 Task: Enable the stream filter module "Zlib decompression filter".
Action: Mouse moved to (119, 30)
Screenshot: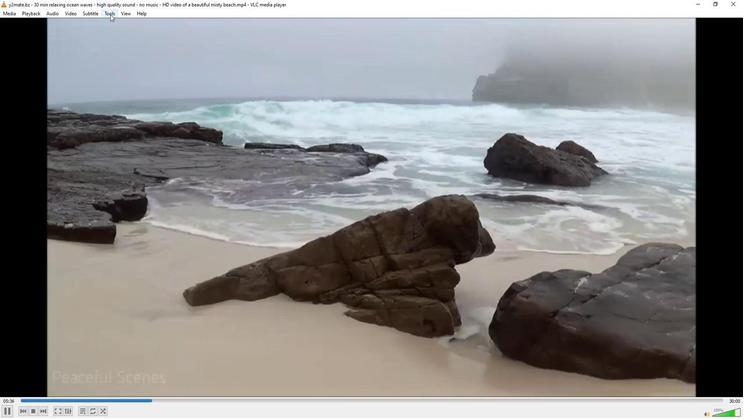 
Action: Mouse pressed left at (119, 30)
Screenshot: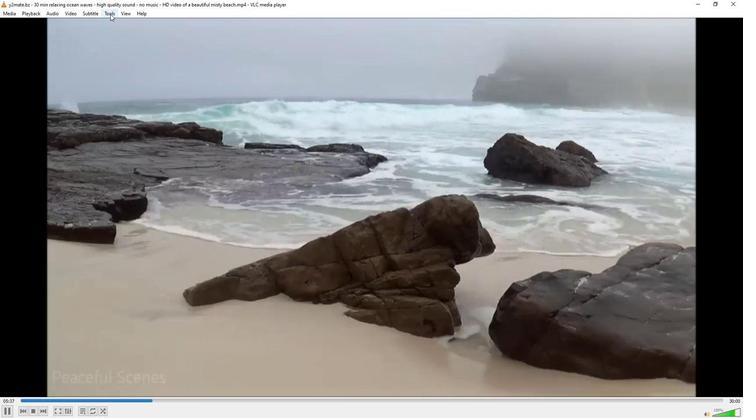
Action: Mouse moved to (137, 119)
Screenshot: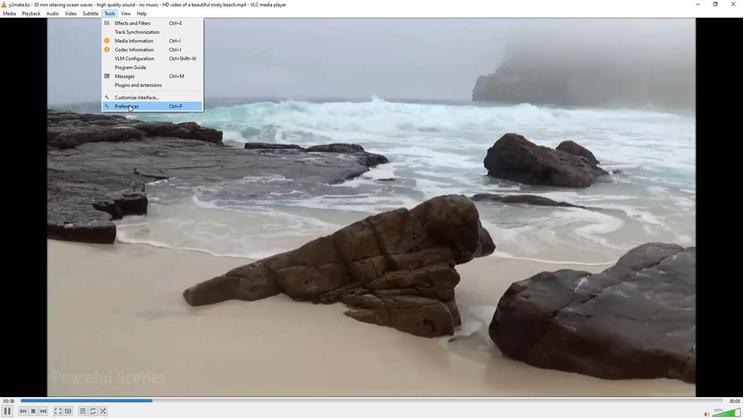 
Action: Mouse pressed left at (137, 119)
Screenshot: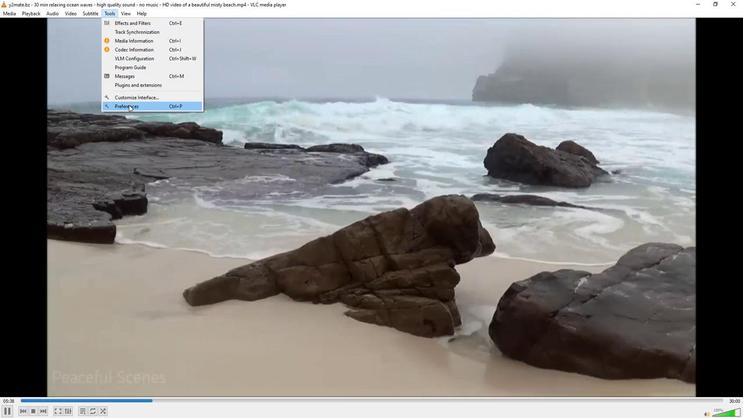 
Action: Mouse moved to (216, 329)
Screenshot: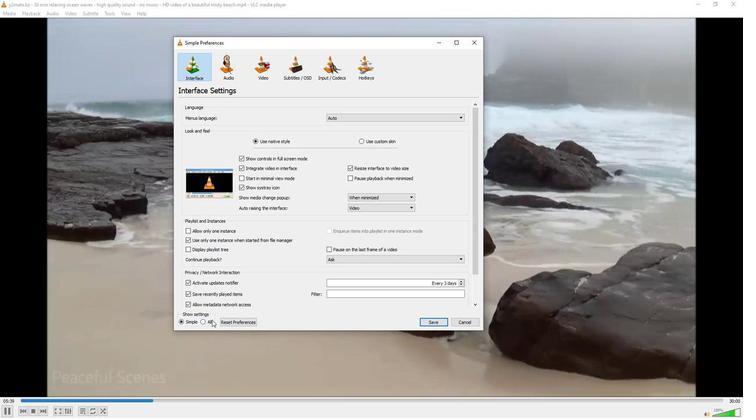 
Action: Mouse pressed left at (216, 329)
Screenshot: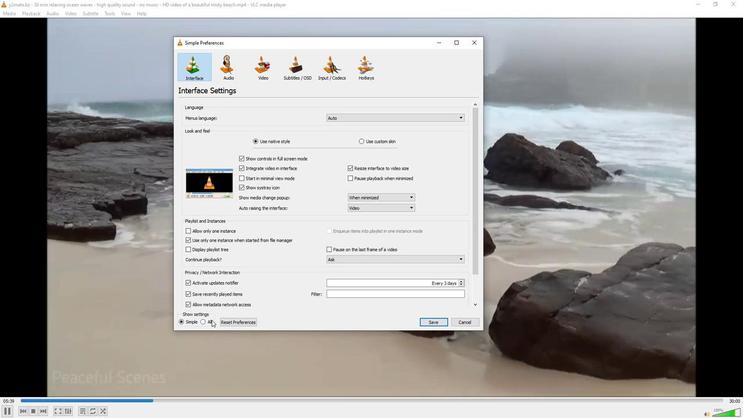 
Action: Mouse moved to (195, 224)
Screenshot: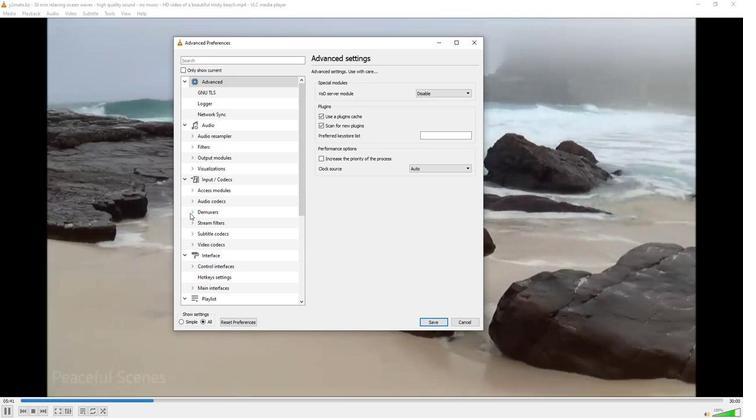 
Action: Mouse pressed left at (195, 224)
Screenshot: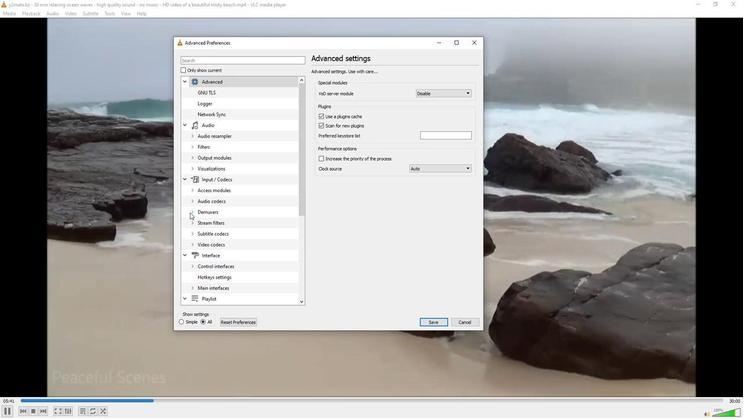 
Action: Mouse moved to (220, 262)
Screenshot: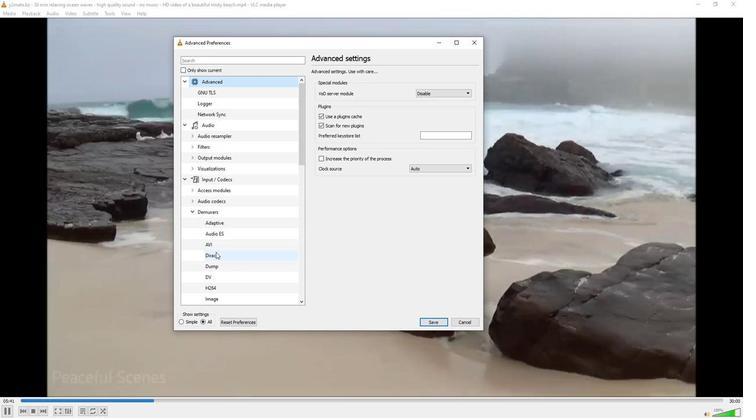 
Action: Mouse scrolled (220, 262) with delta (0, 0)
Screenshot: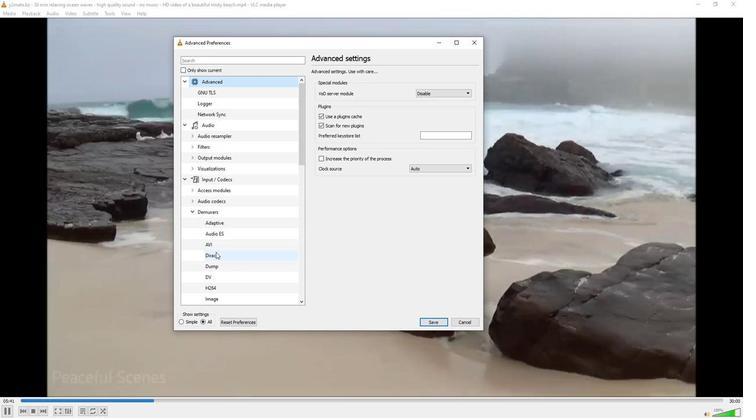 
Action: Mouse scrolled (220, 262) with delta (0, 0)
Screenshot: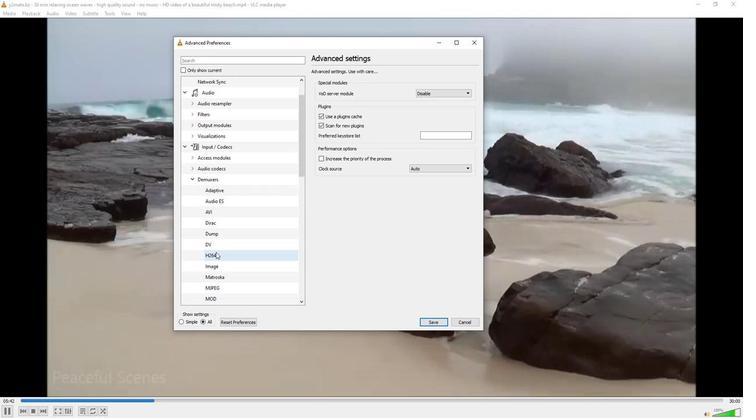 
Action: Mouse scrolled (220, 262) with delta (0, 0)
Screenshot: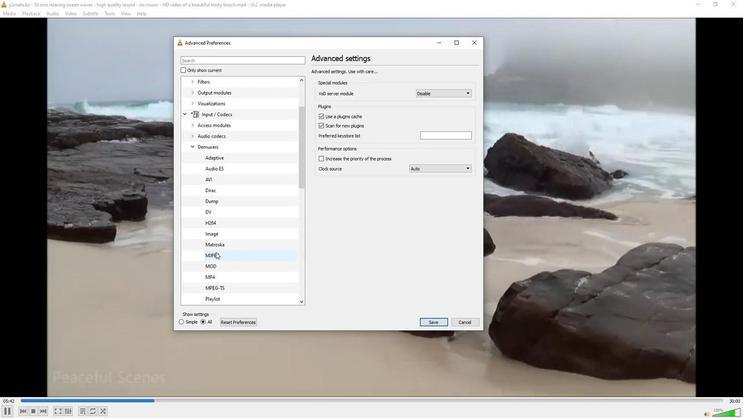 
Action: Mouse scrolled (220, 262) with delta (0, 0)
Screenshot: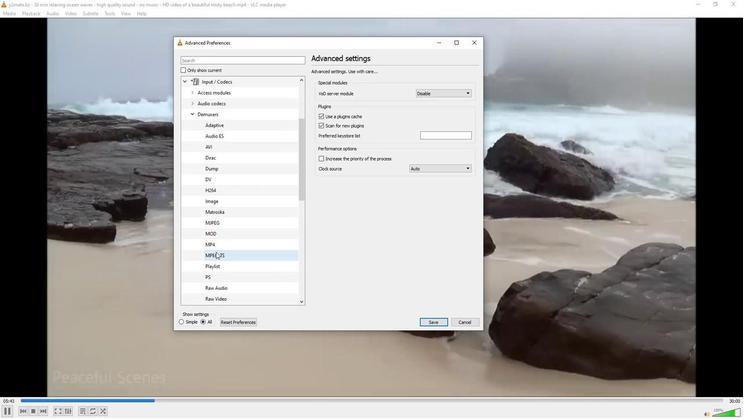 
Action: Mouse scrolled (220, 262) with delta (0, 0)
Screenshot: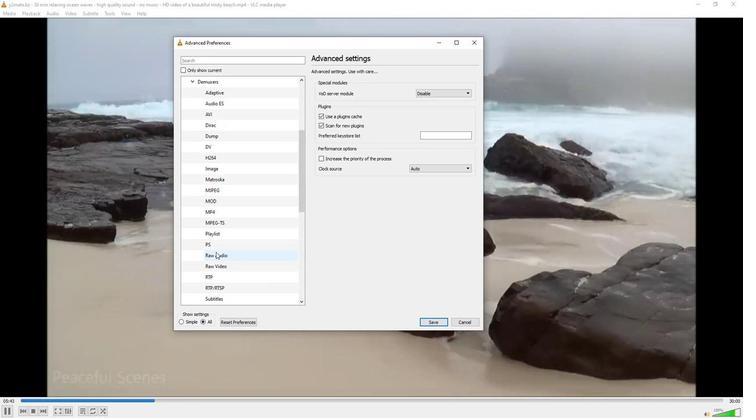 
Action: Mouse moved to (226, 296)
Screenshot: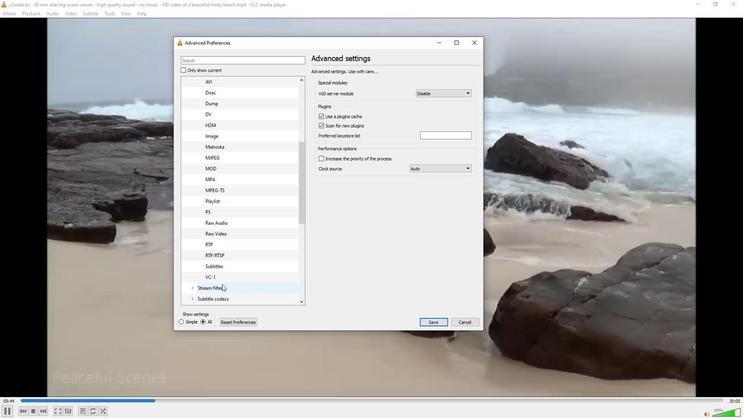
Action: Mouse pressed left at (226, 296)
Screenshot: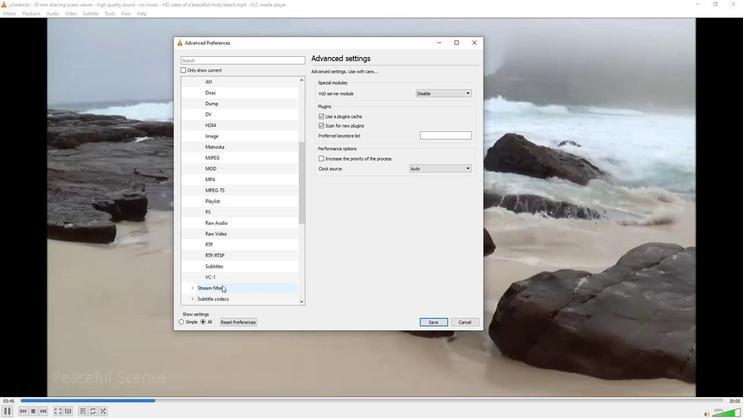 
Action: Mouse moved to (397, 120)
Screenshot: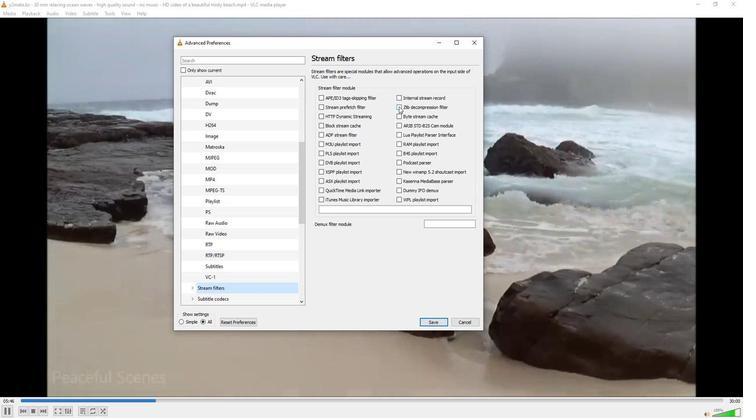 
Action: Mouse pressed left at (397, 120)
Screenshot: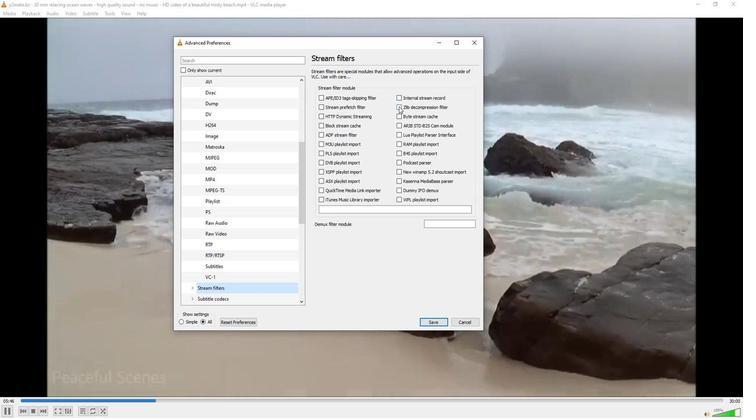 
Action: Mouse moved to (387, 133)
Screenshot: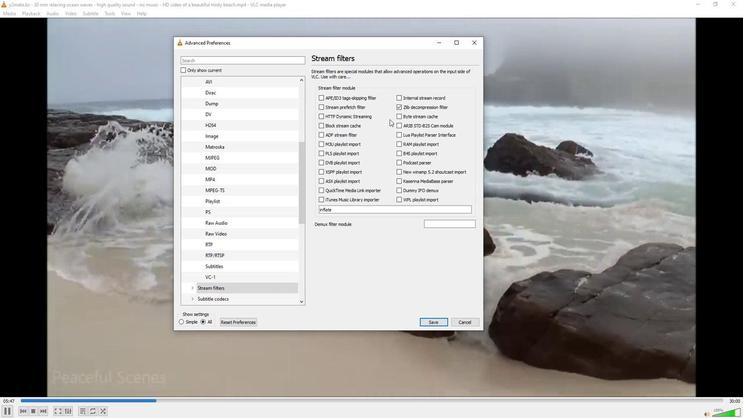 
